 Task: Search for the email with the subject Product update announcement logged in from softage.1@softage.net with the filter, email from softage.10@softage.net and a new filter,  Skip the Inbox
Action: Mouse moved to (928, 98)
Screenshot: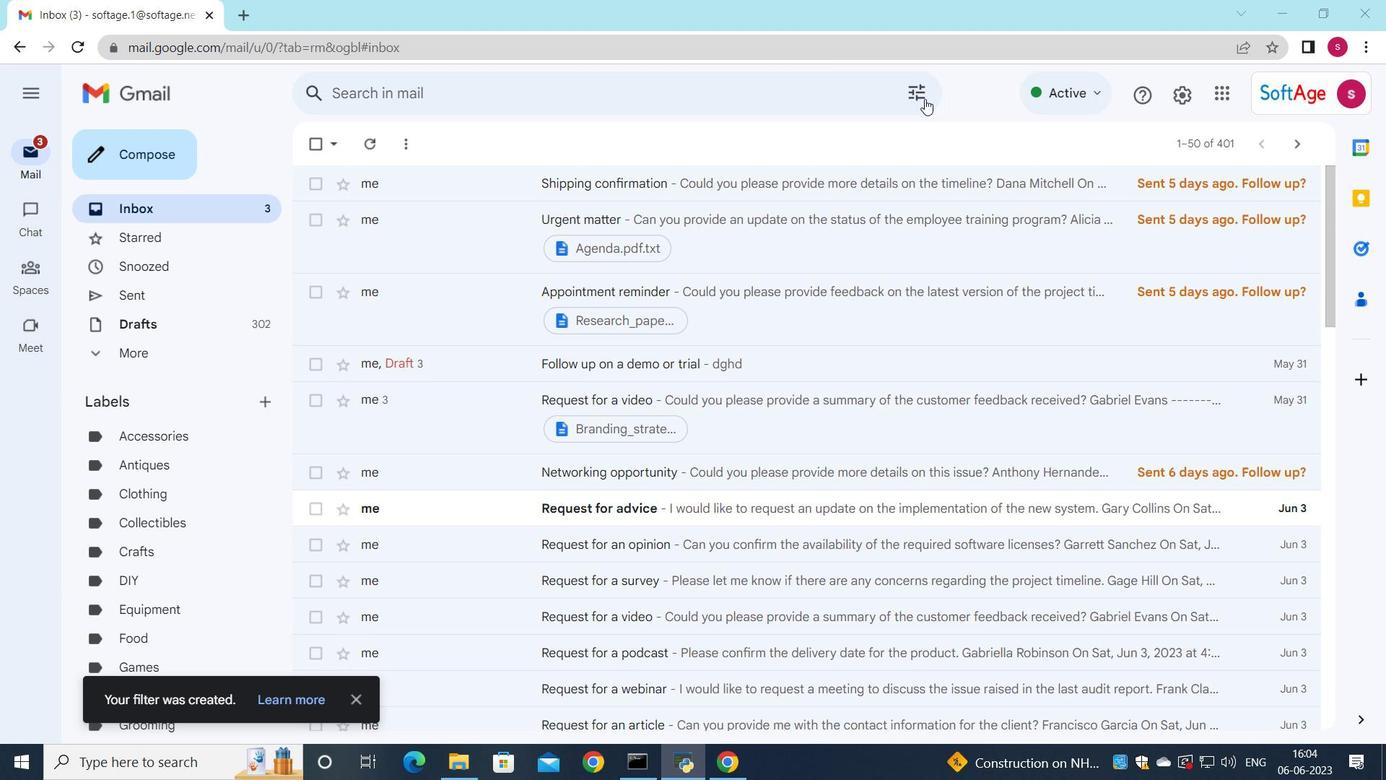 
Action: Mouse pressed left at (928, 98)
Screenshot: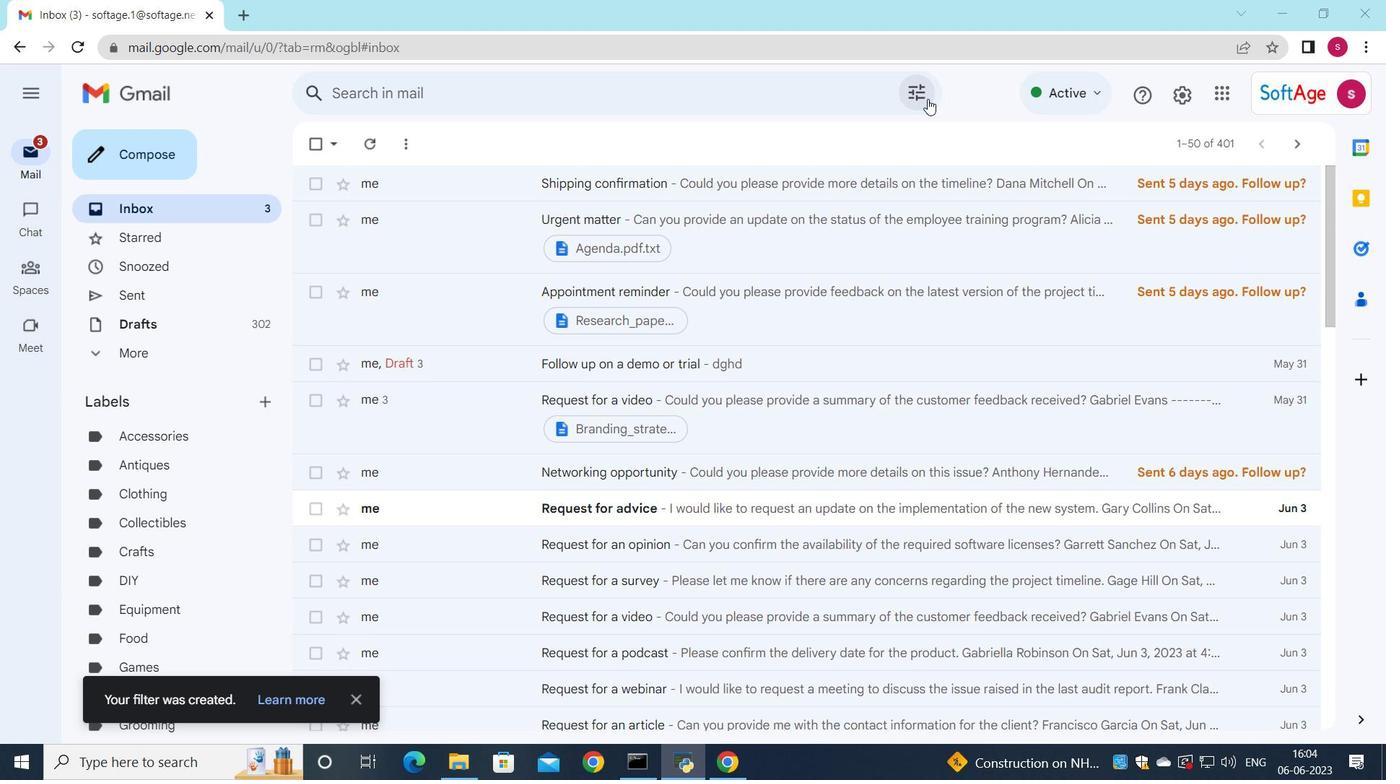 
Action: Mouse moved to (655, 201)
Screenshot: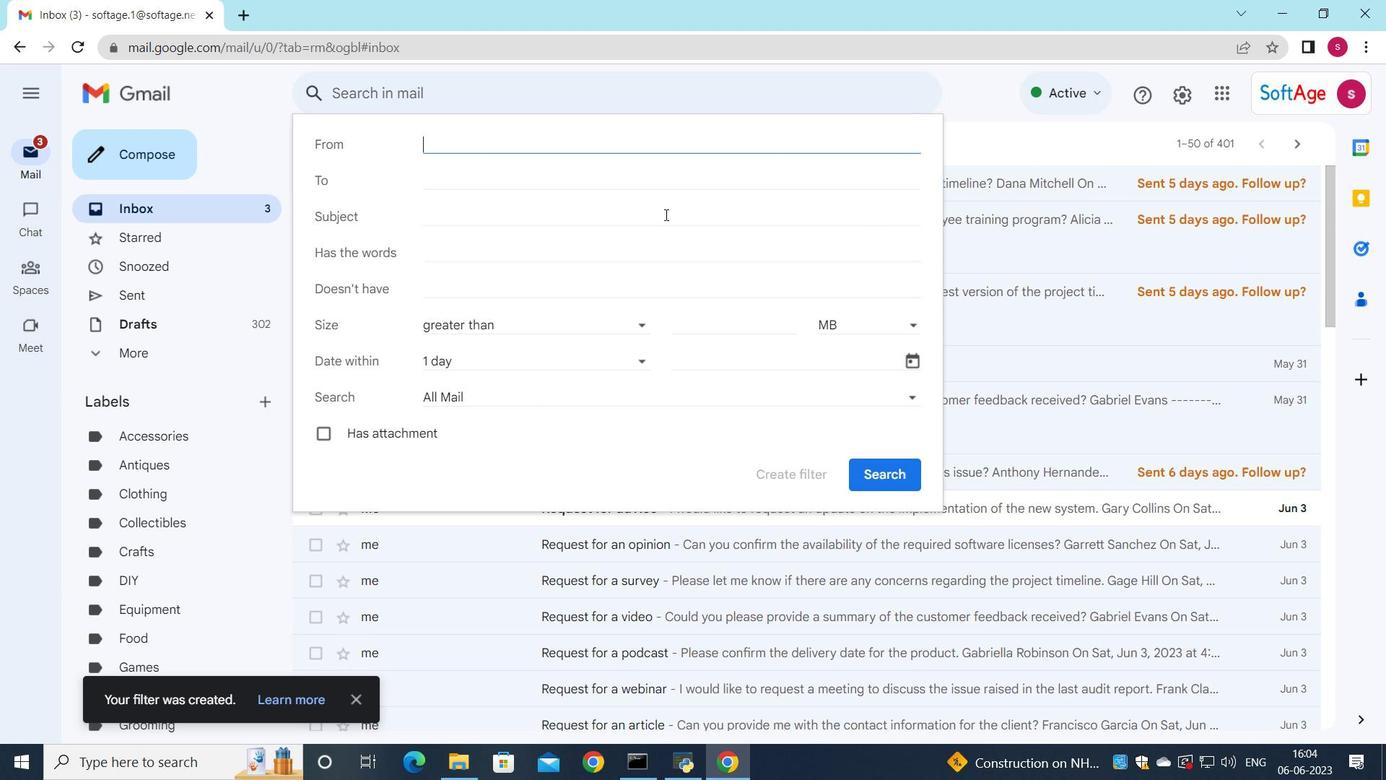 
Action: Key pressed as
Screenshot: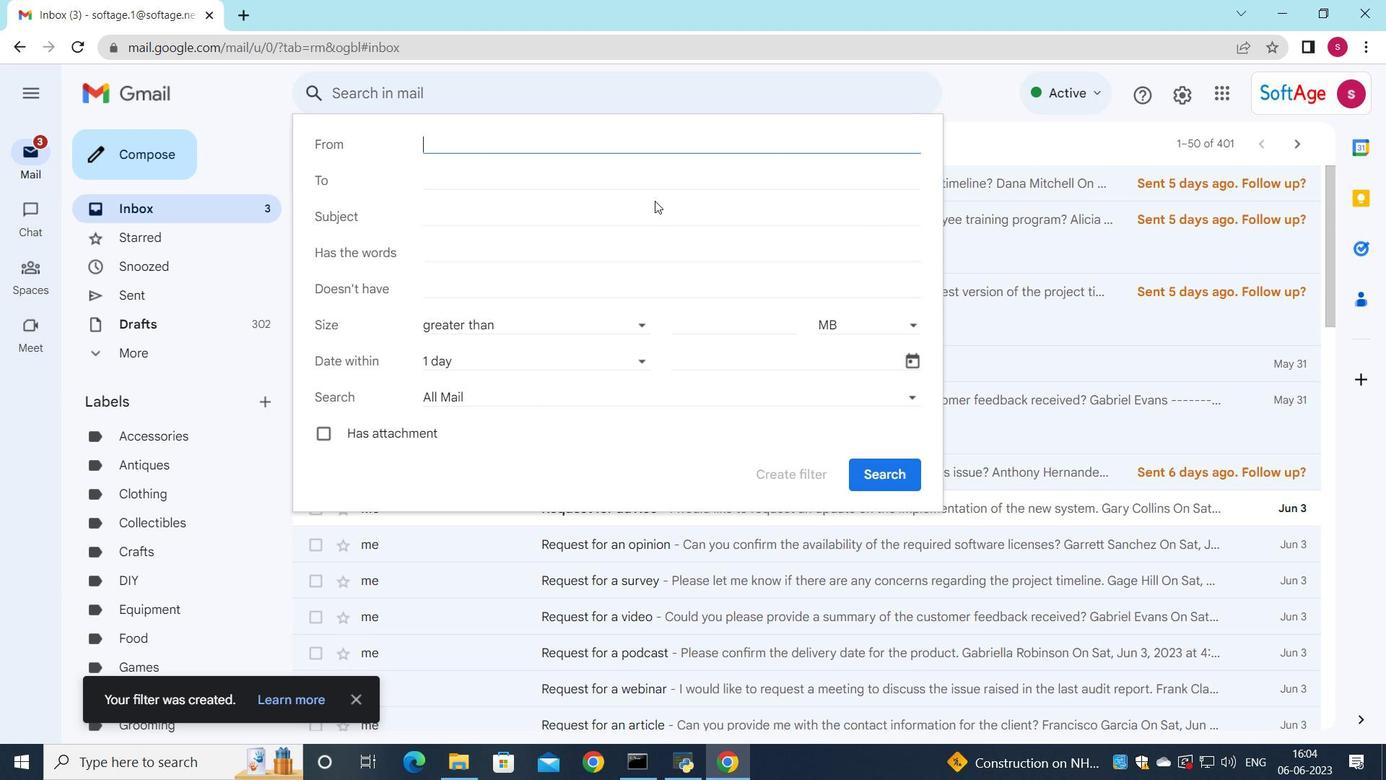
Action: Mouse moved to (720, 200)
Screenshot: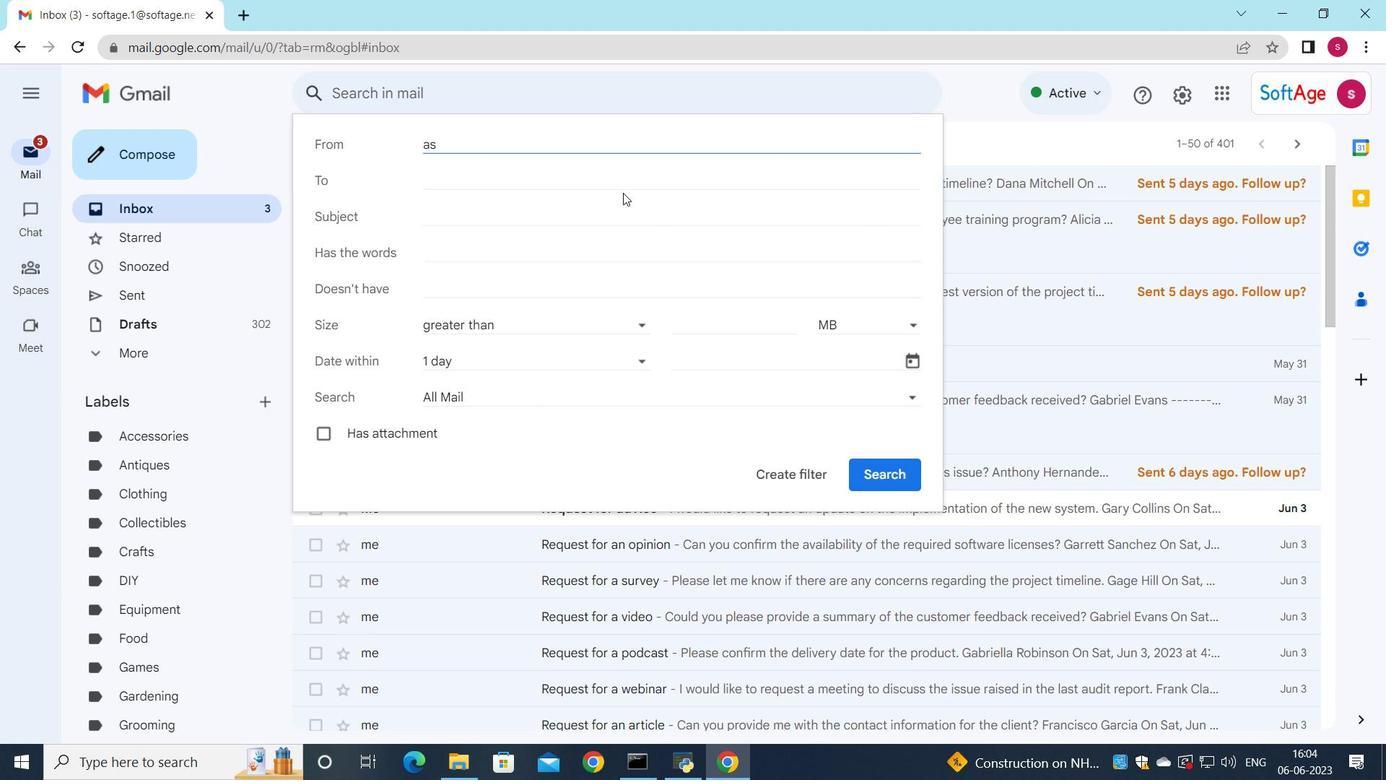 
Action: Key pressed <Key.backspace><Key.backspace>s
Screenshot: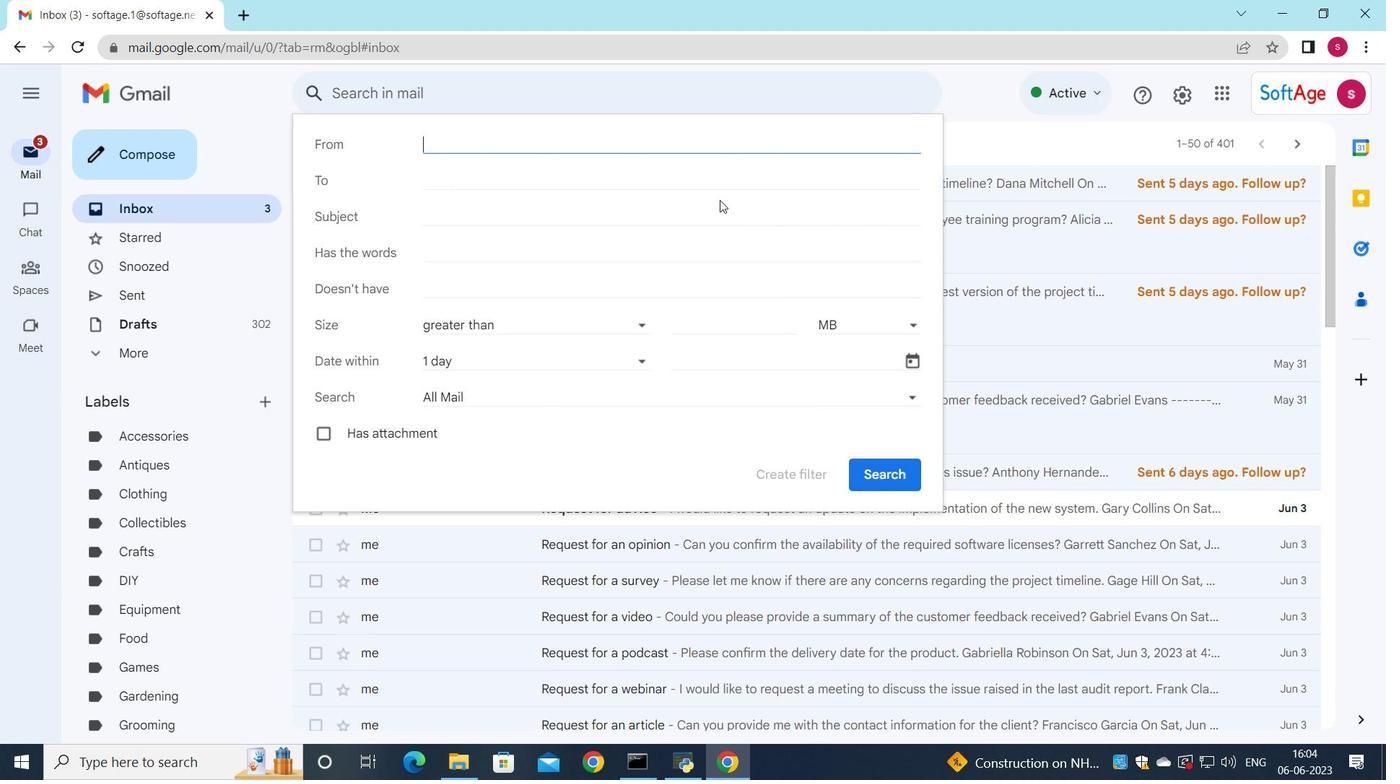 
Action: Mouse moved to (603, 176)
Screenshot: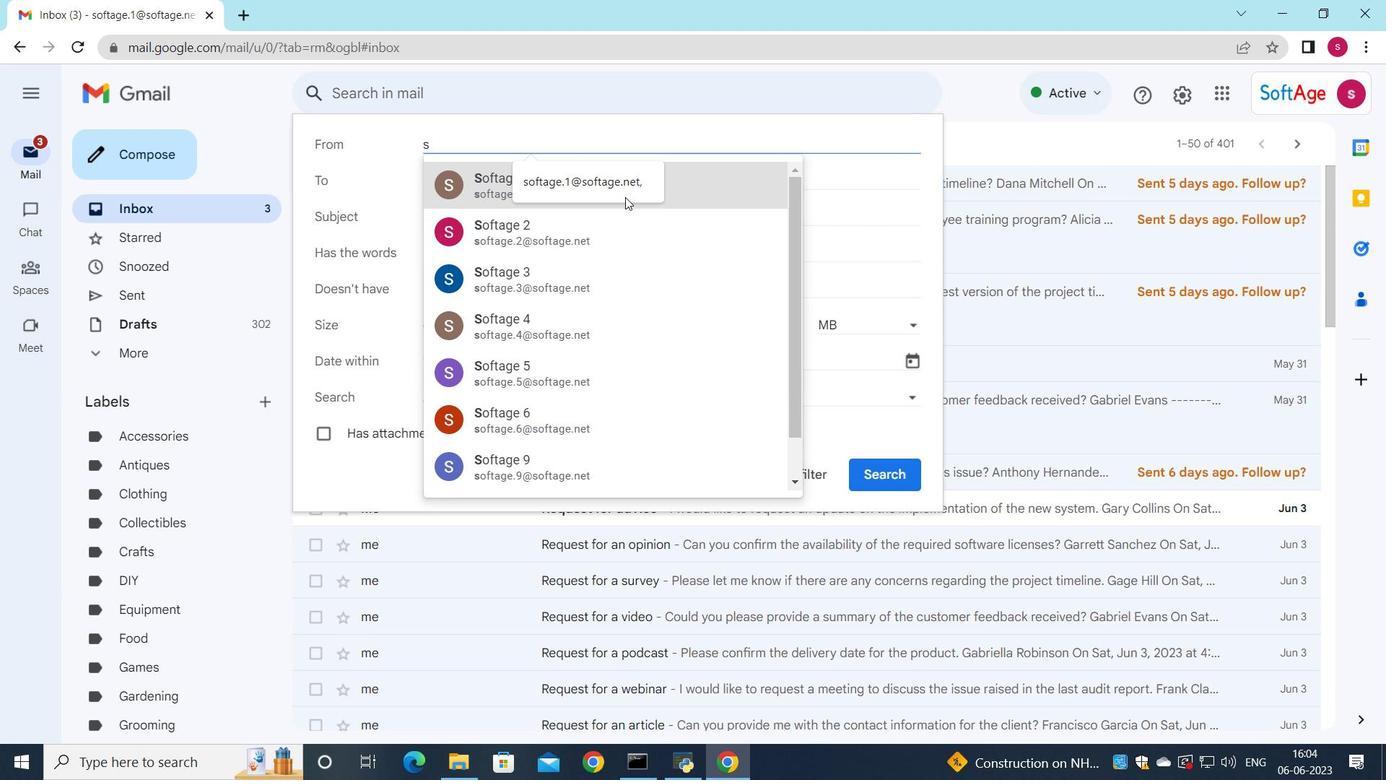 
Action: Mouse pressed left at (603, 176)
Screenshot: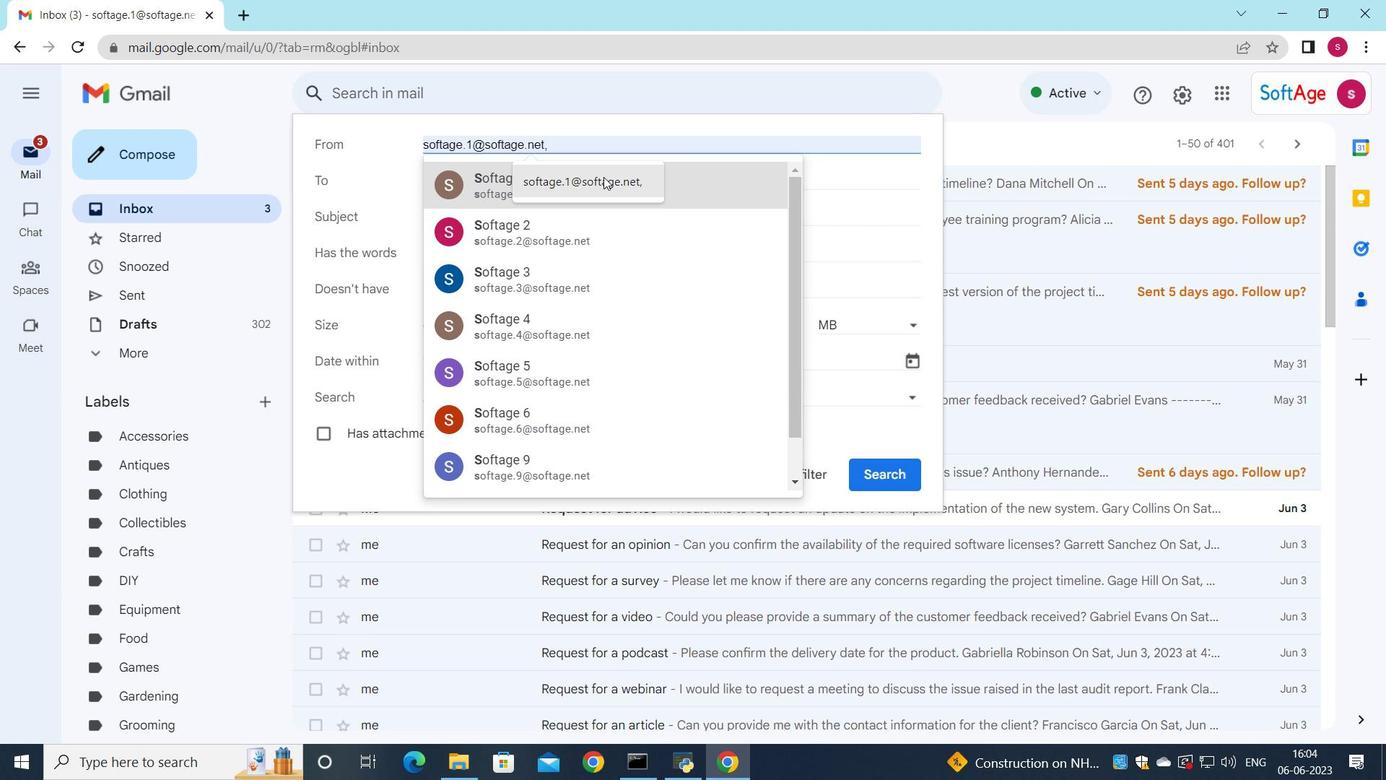 
Action: Mouse moved to (514, 184)
Screenshot: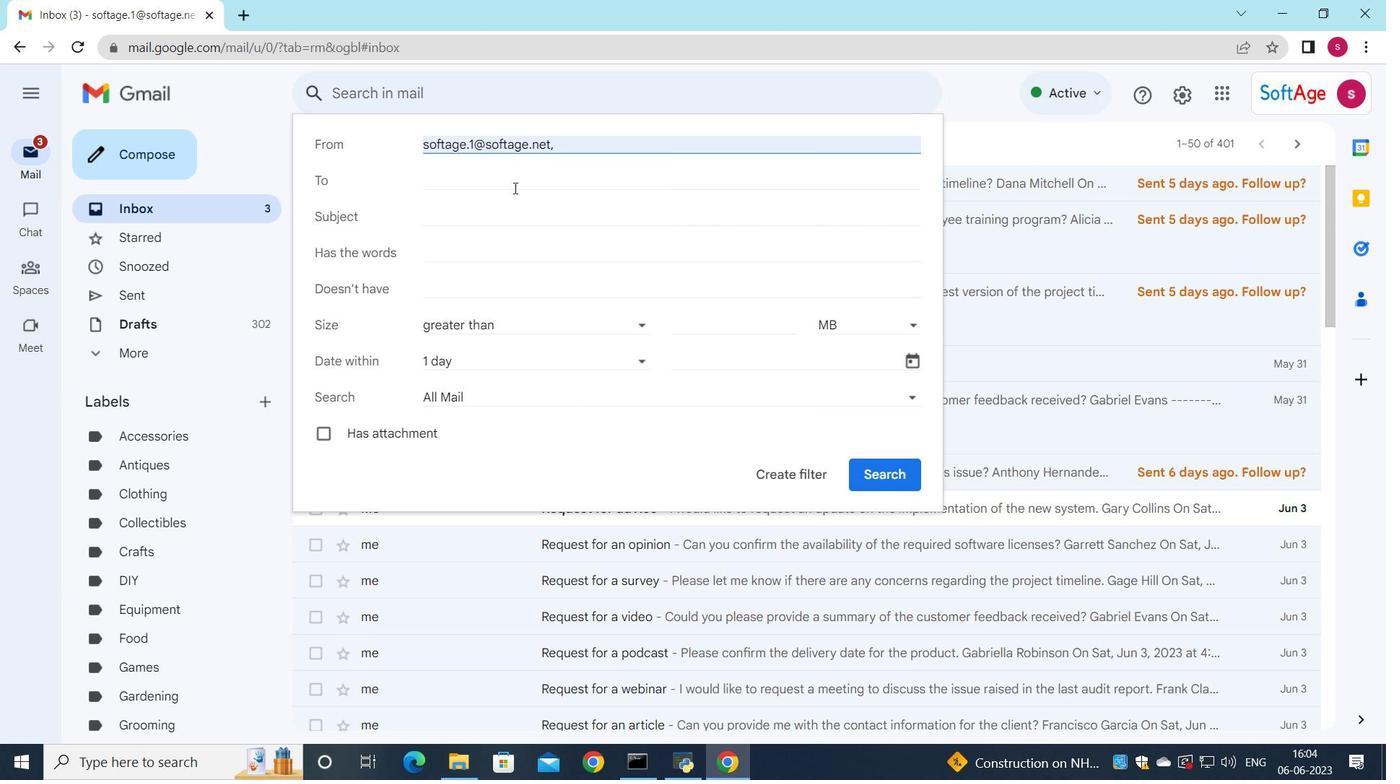 
Action: Mouse pressed left at (514, 184)
Screenshot: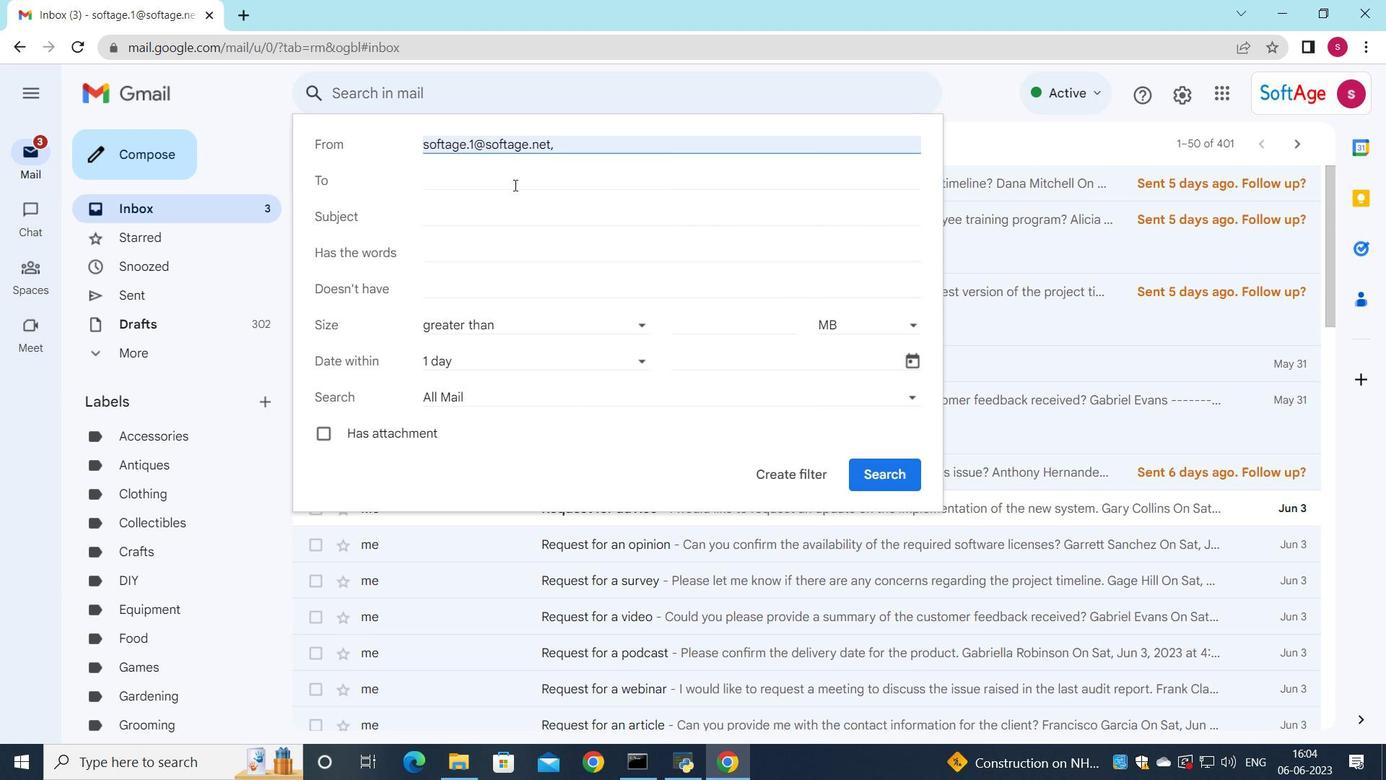
Action: Key pressed s
Screenshot: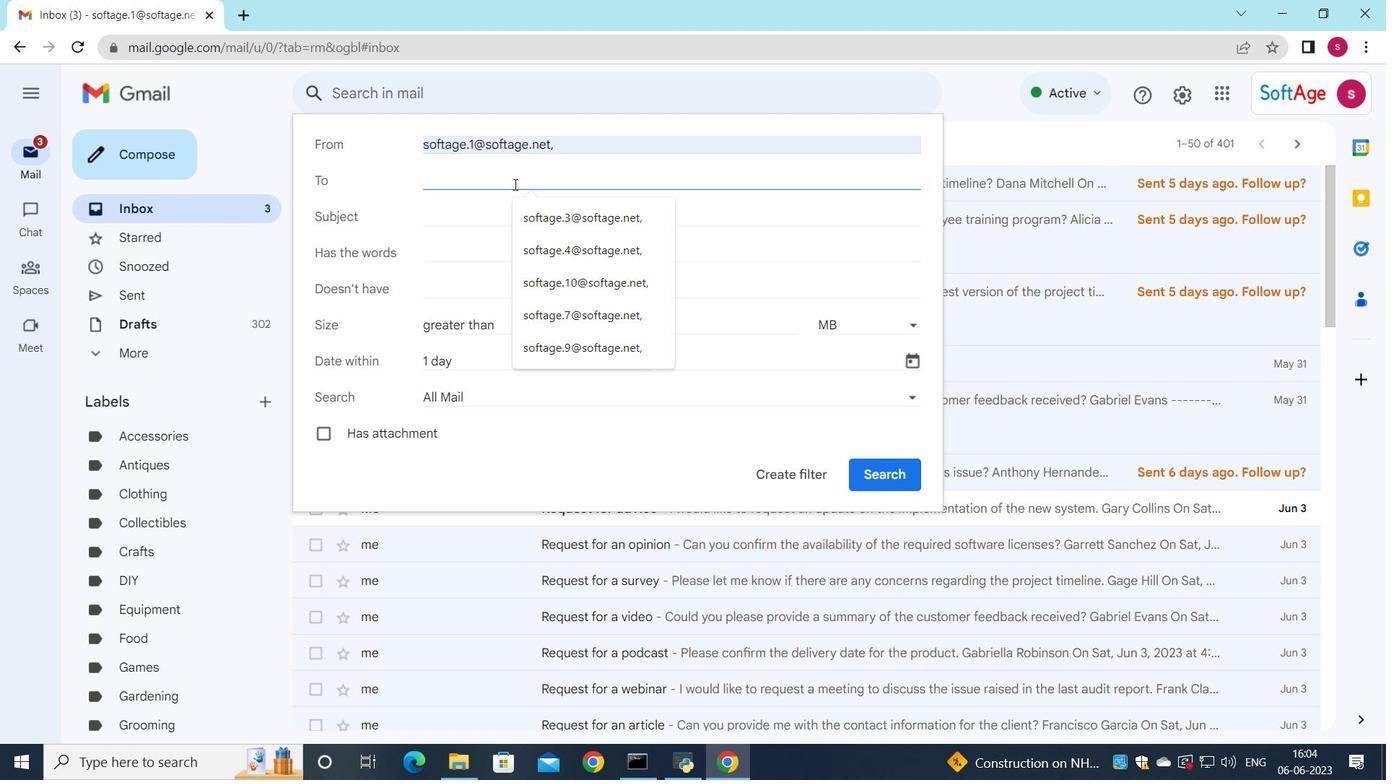 
Action: Mouse moved to (570, 222)
Screenshot: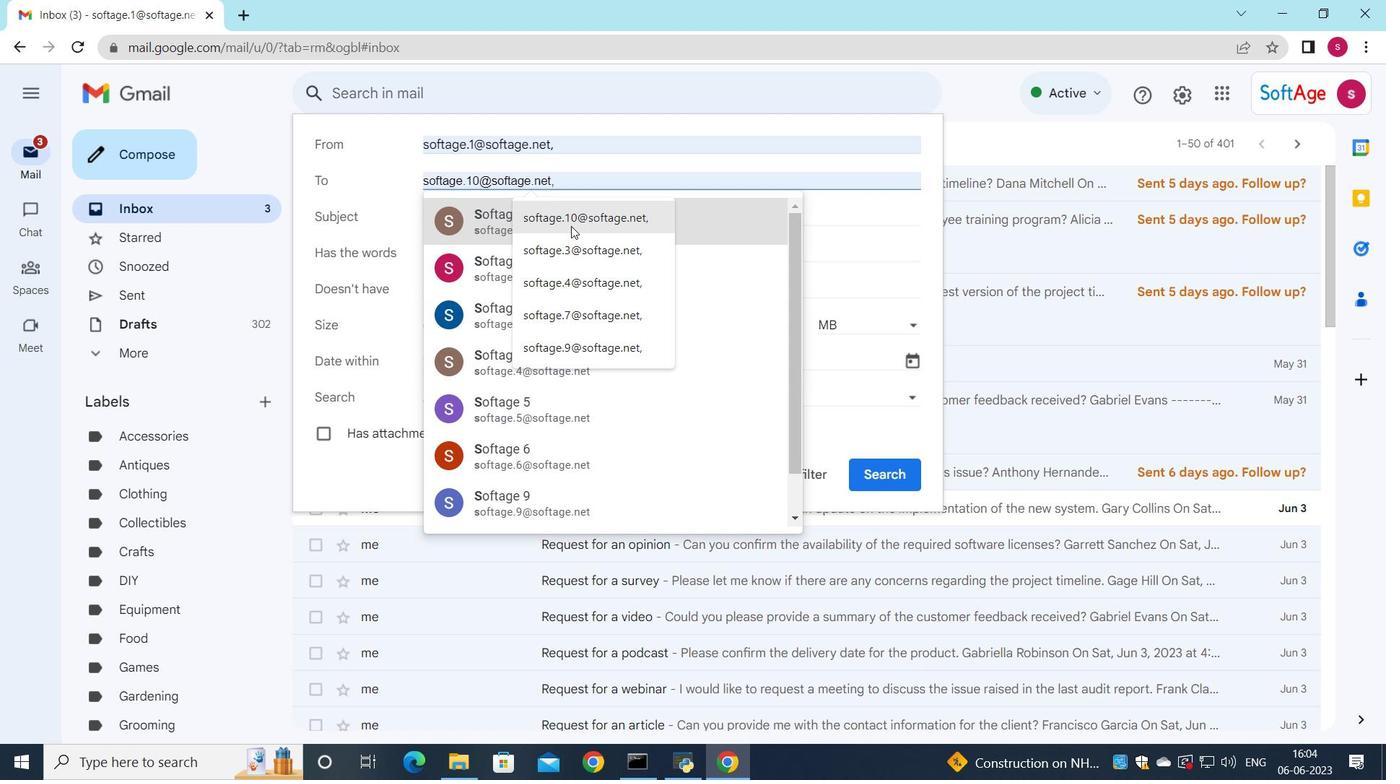 
Action: Mouse pressed left at (570, 222)
Screenshot: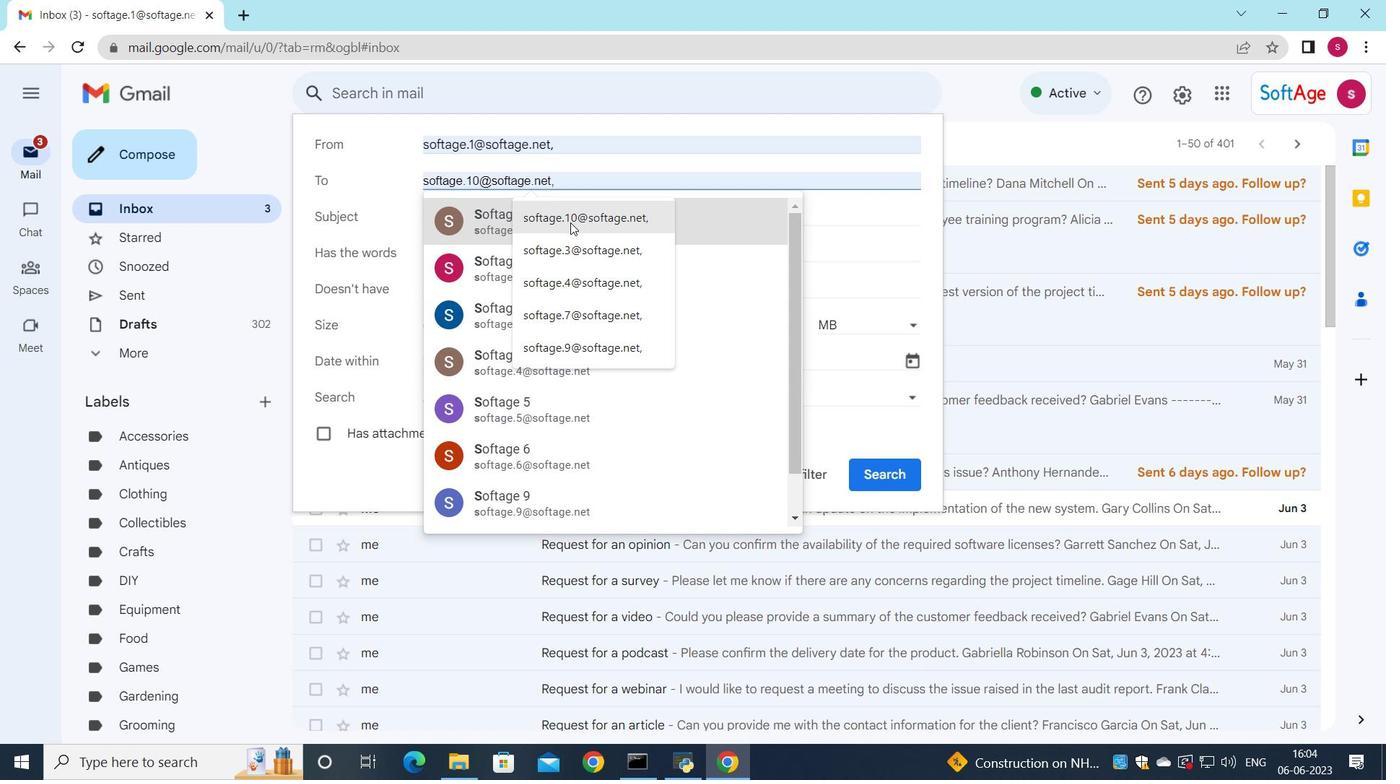 
Action: Mouse moved to (495, 211)
Screenshot: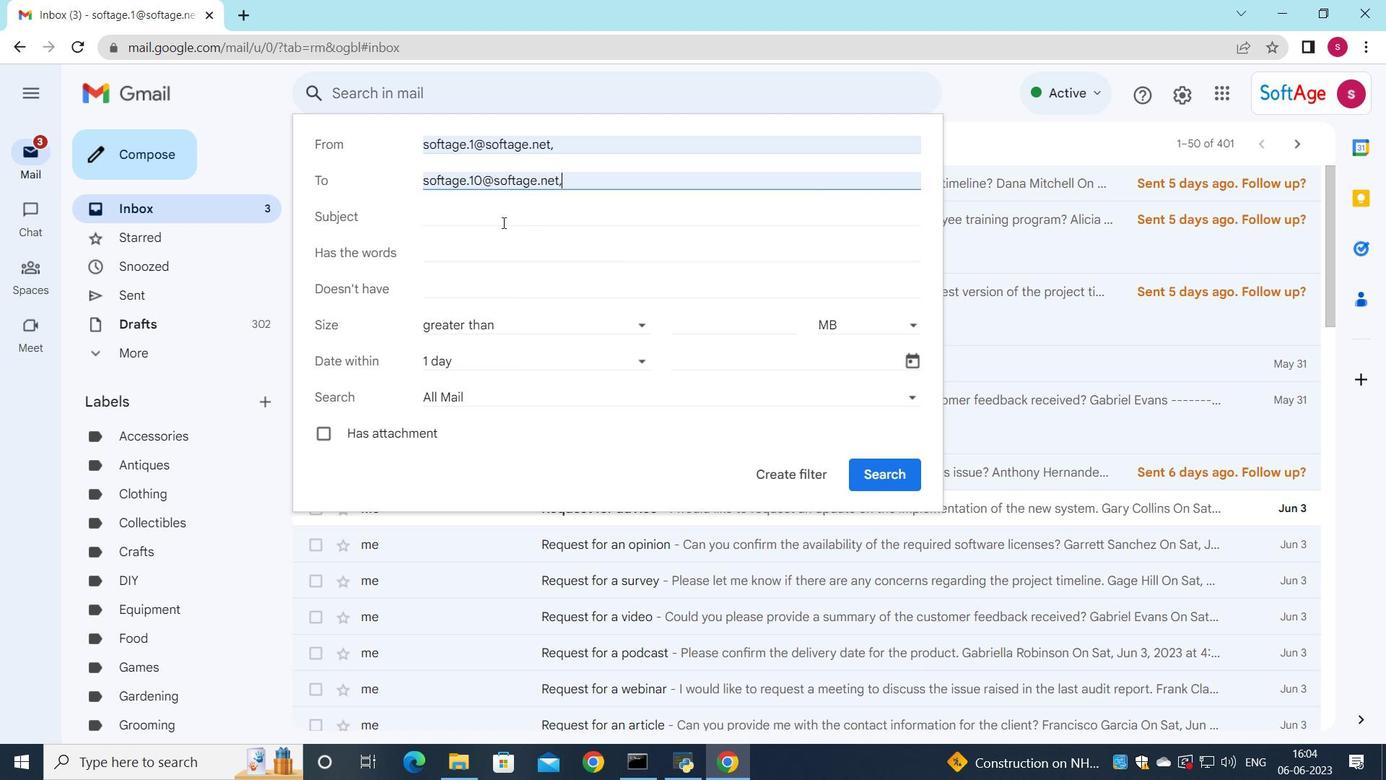 
Action: Mouse pressed left at (495, 211)
Screenshot: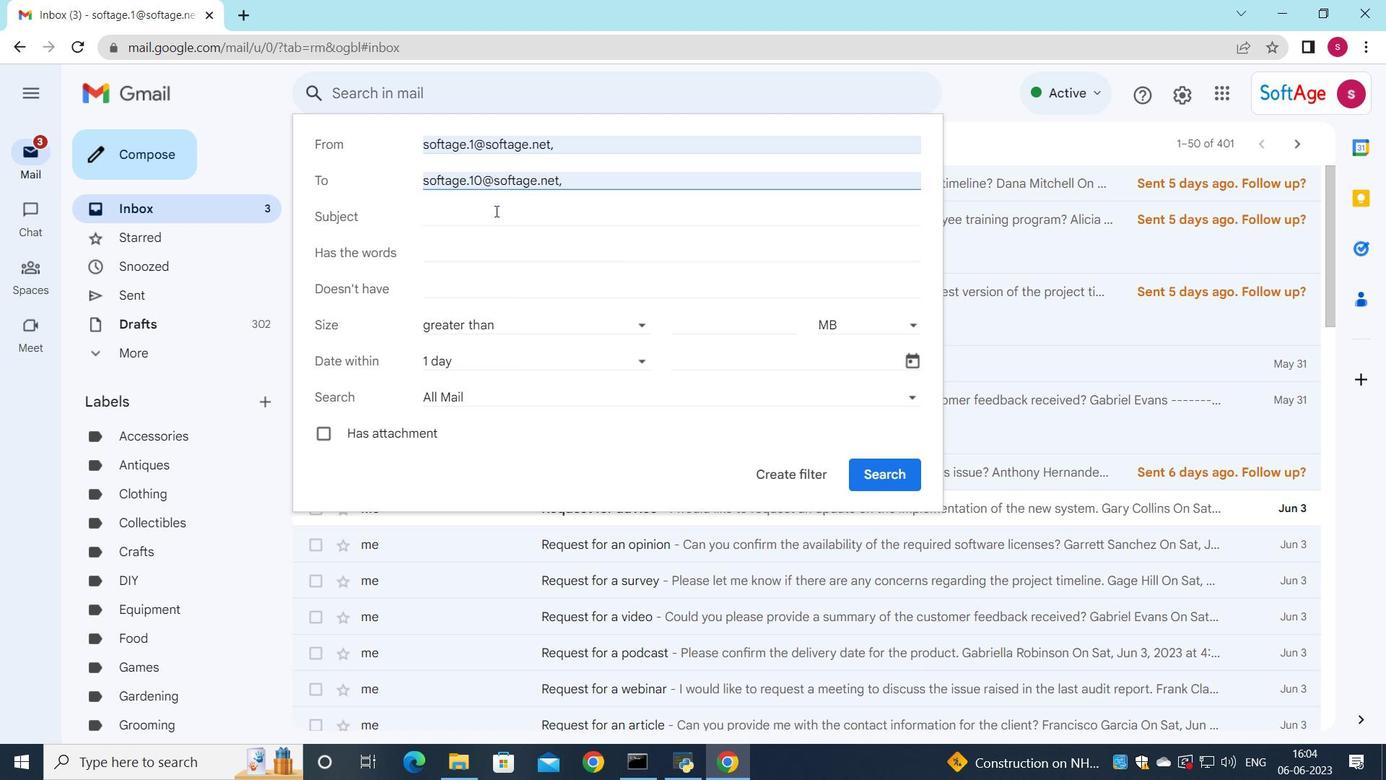 
Action: Mouse moved to (527, 230)
Screenshot: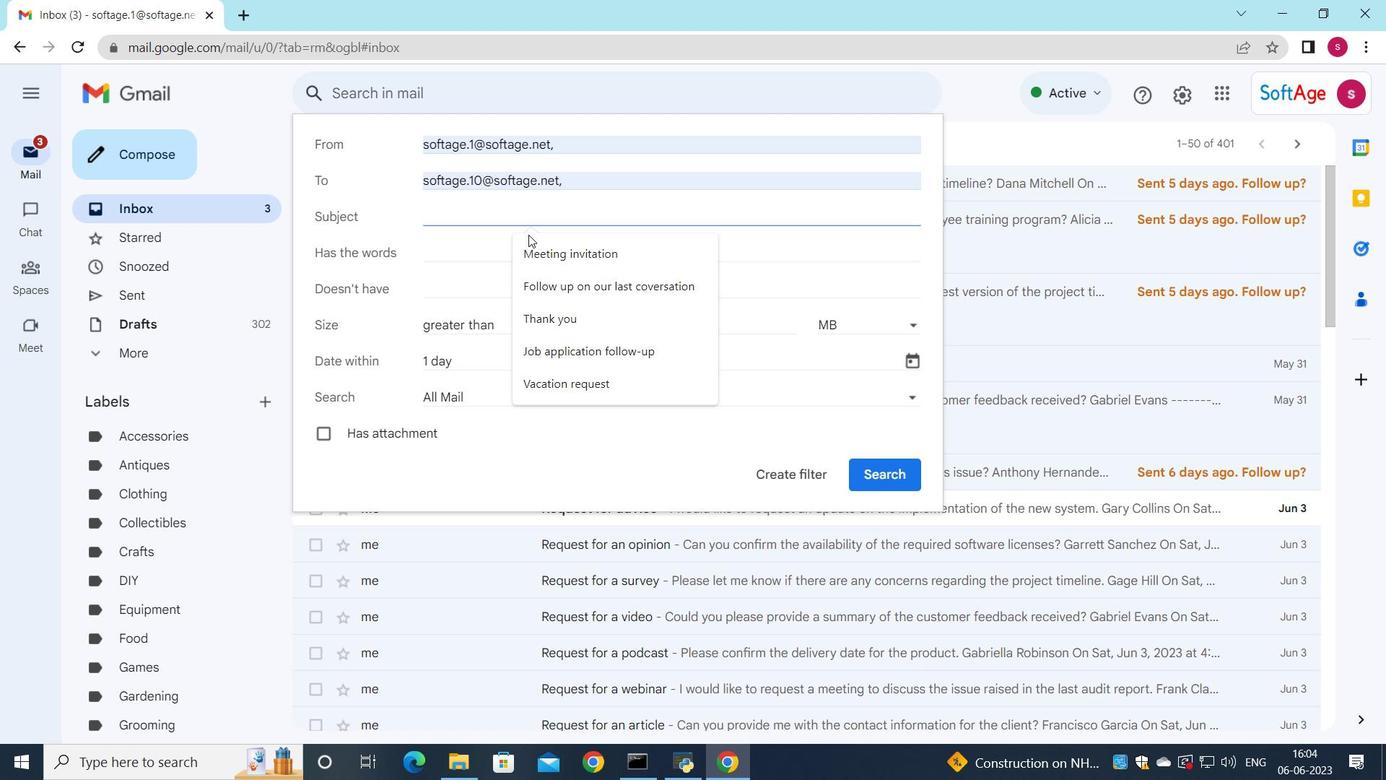 
Action: Key pressed <Key.shift>product<Key.space>update
Screenshot: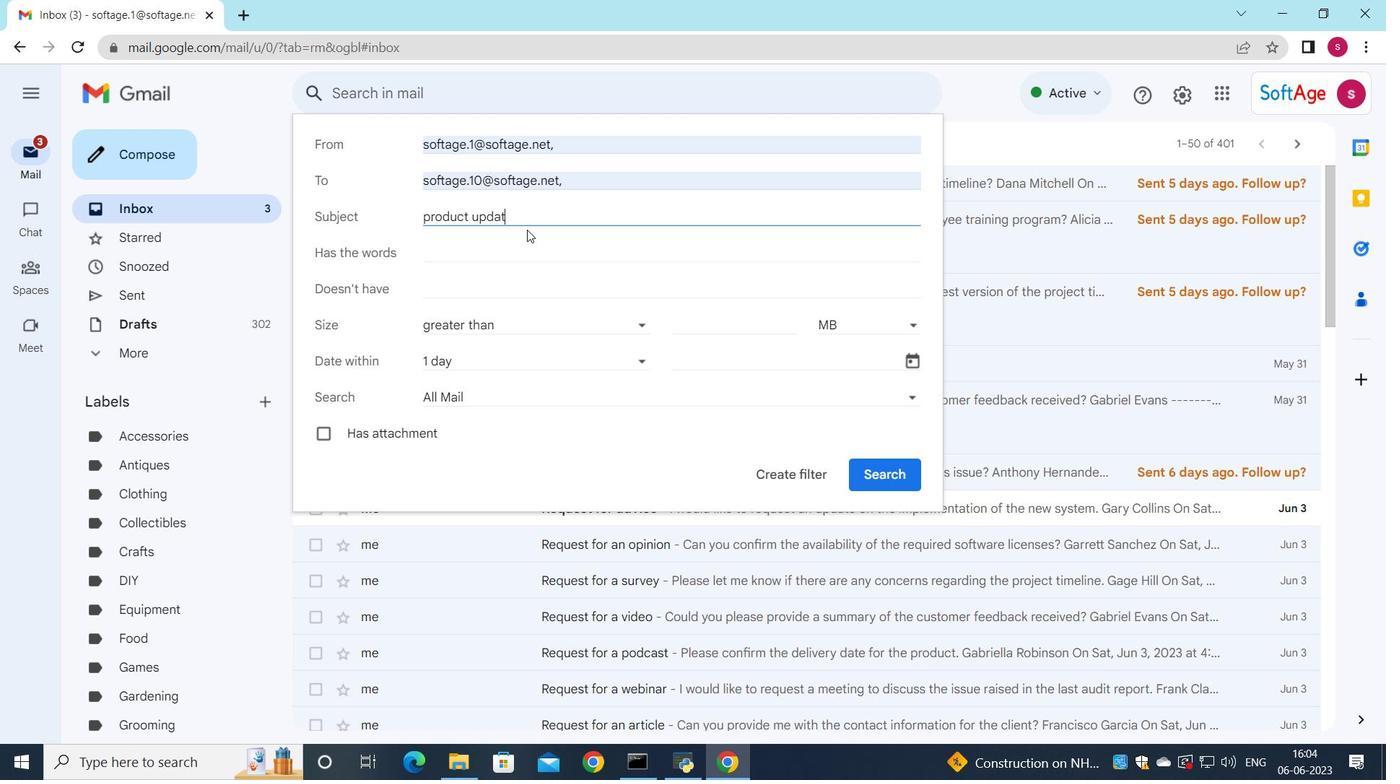 
Action: Mouse moved to (509, 360)
Screenshot: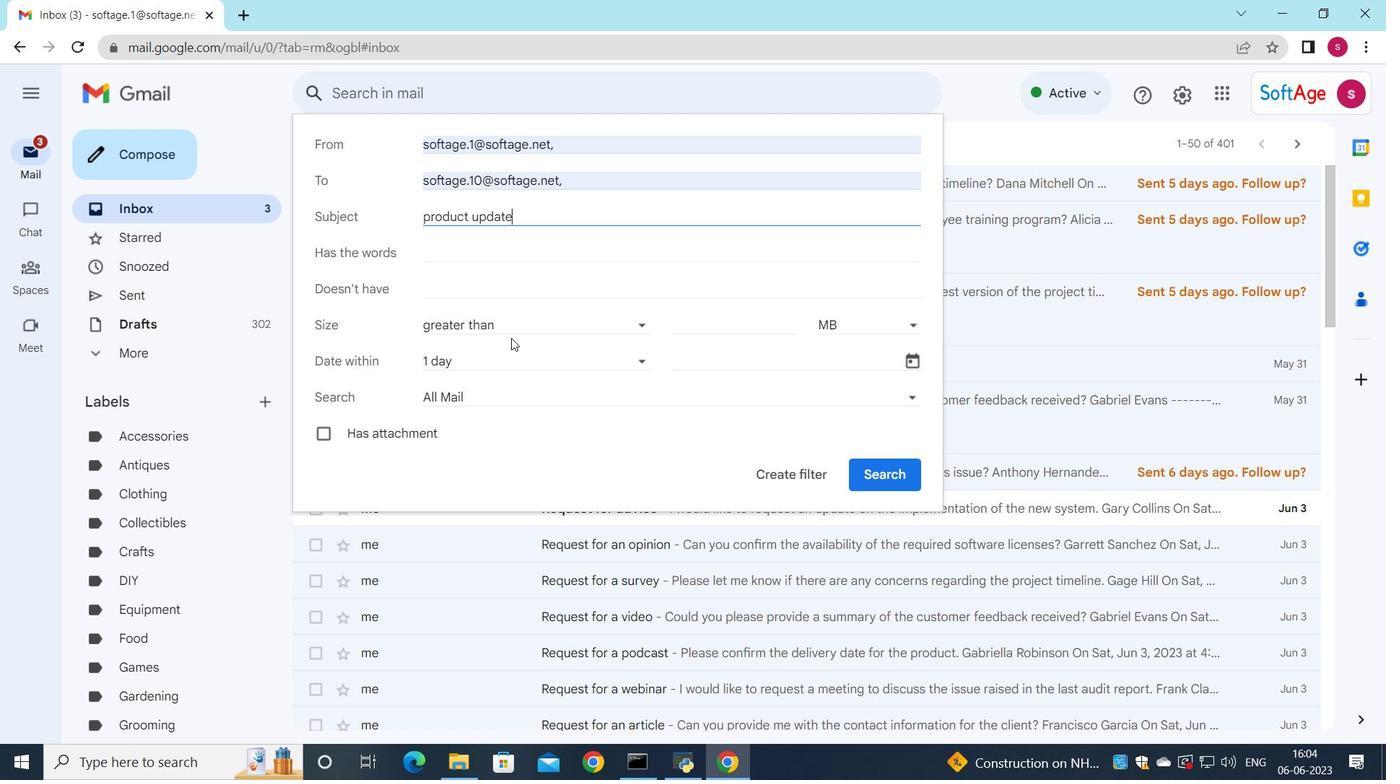 
Action: Mouse pressed left at (509, 360)
Screenshot: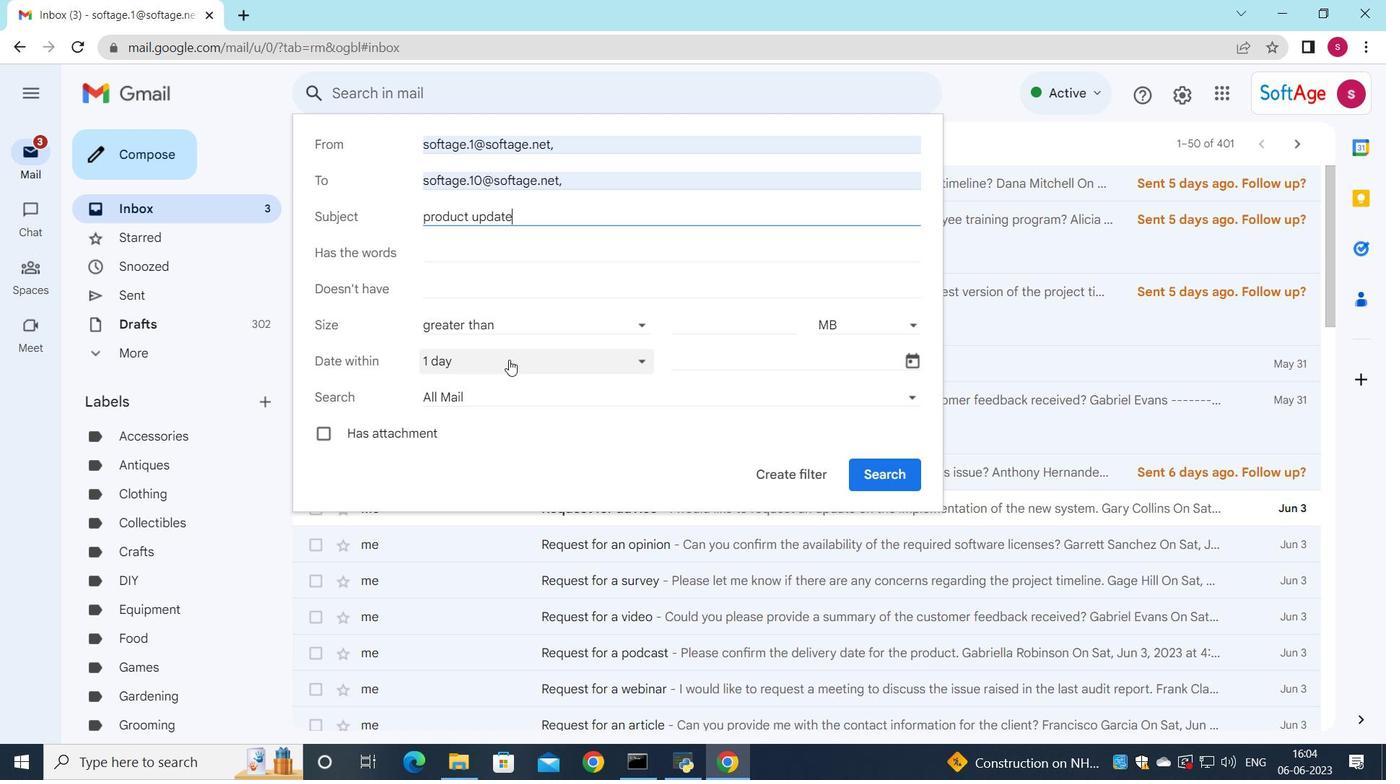 
Action: Mouse moved to (486, 579)
Screenshot: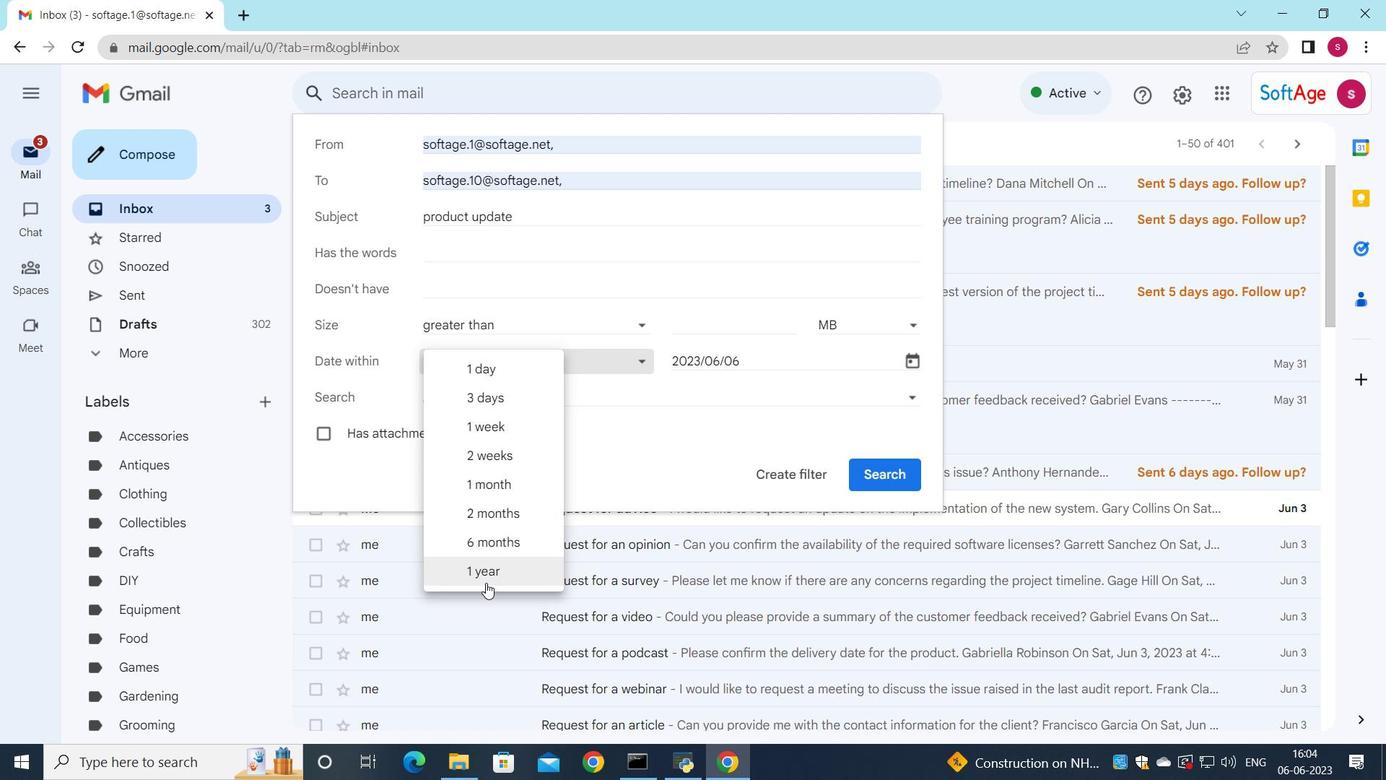 
Action: Mouse pressed left at (486, 579)
Screenshot: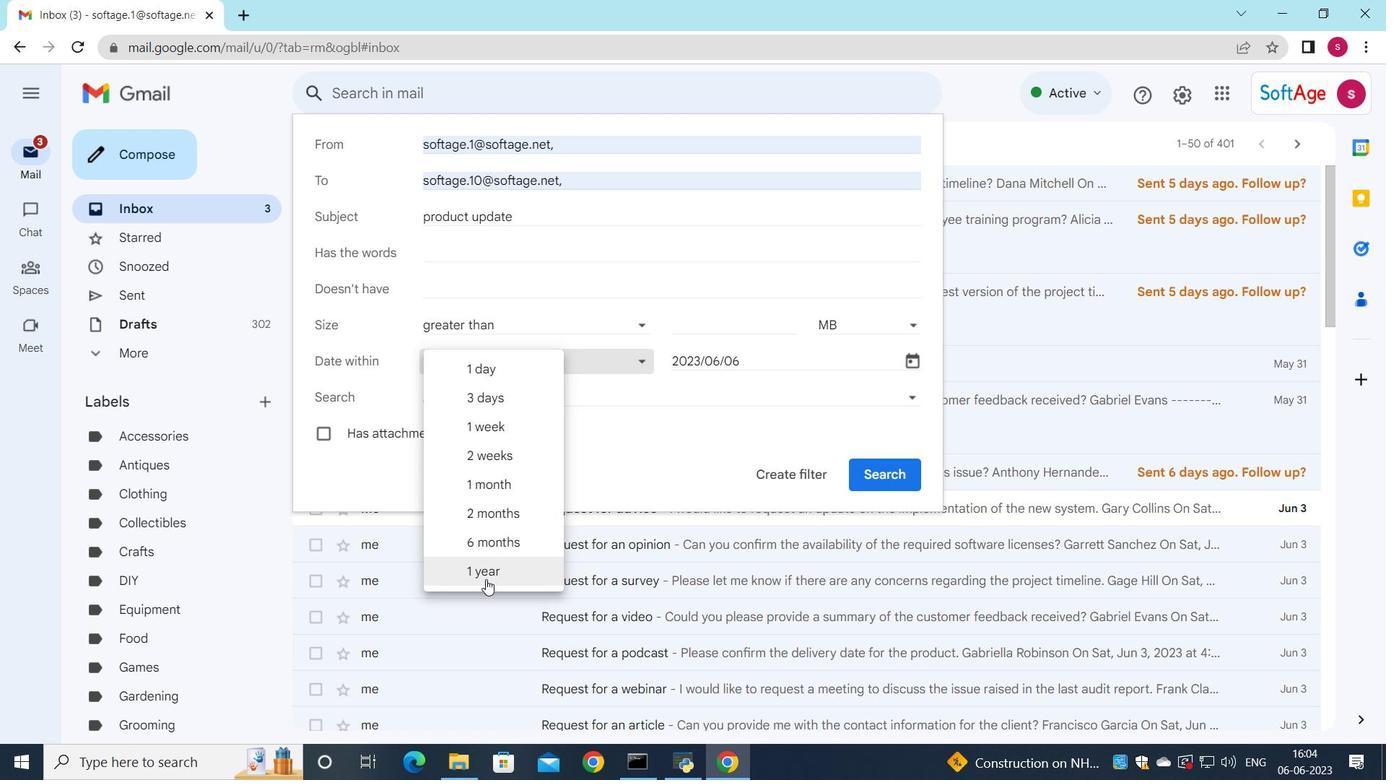 
Action: Mouse moved to (810, 476)
Screenshot: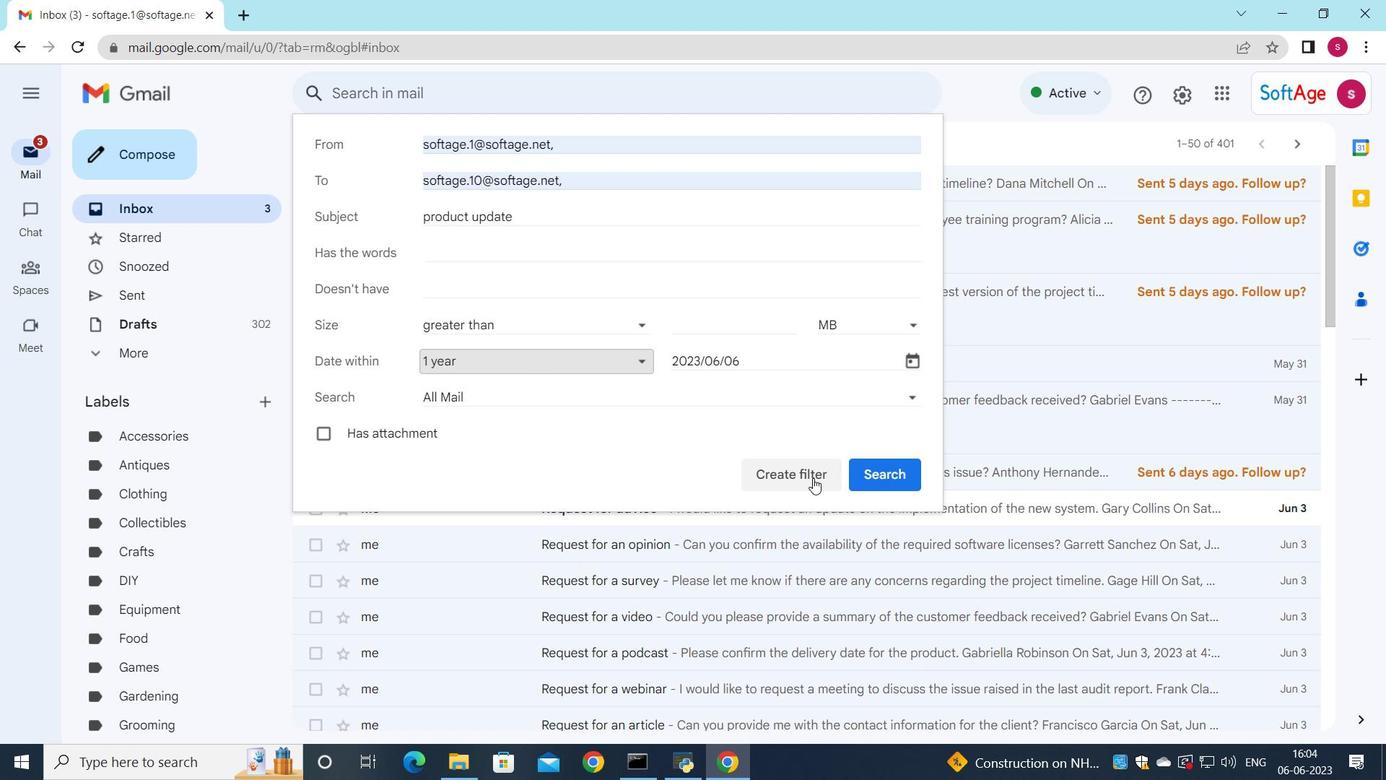 
Action: Mouse pressed left at (810, 476)
Screenshot: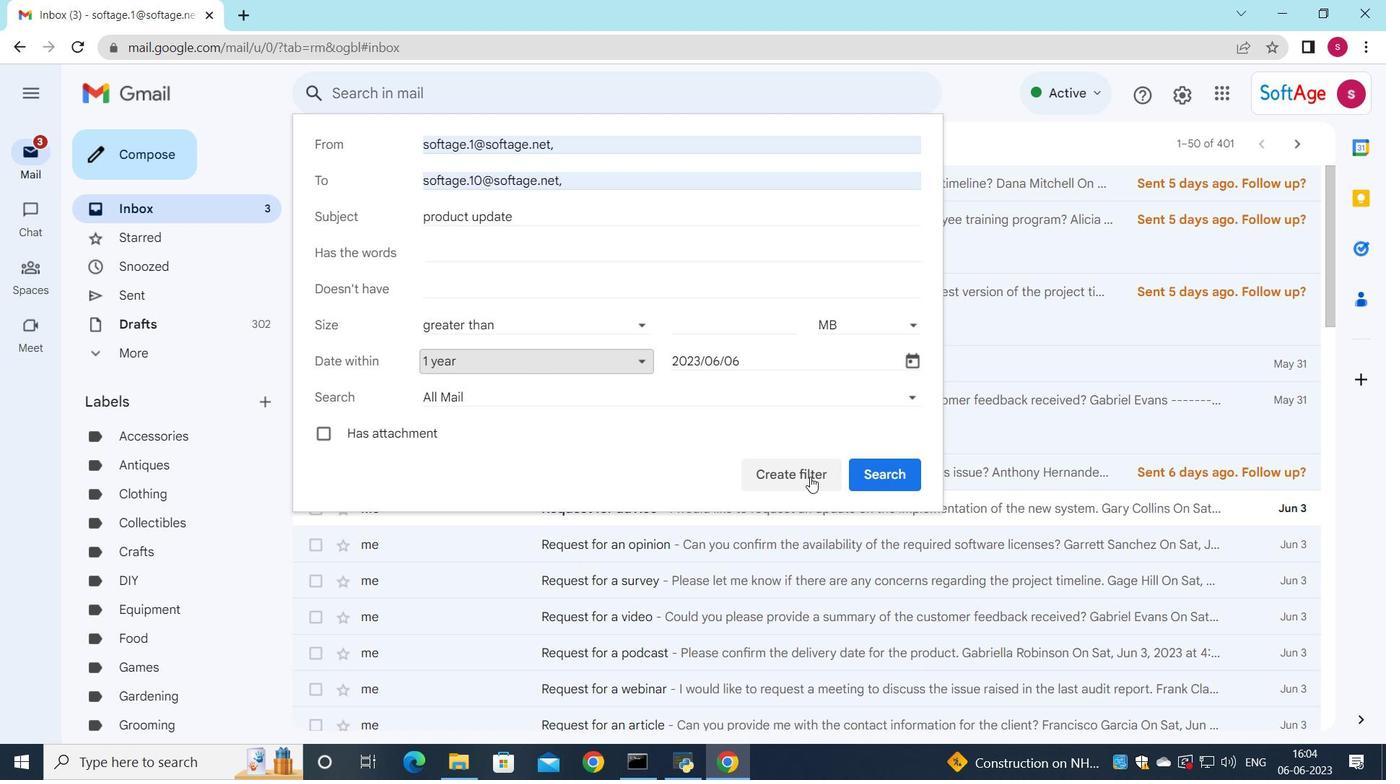 
Action: Mouse moved to (393, 184)
Screenshot: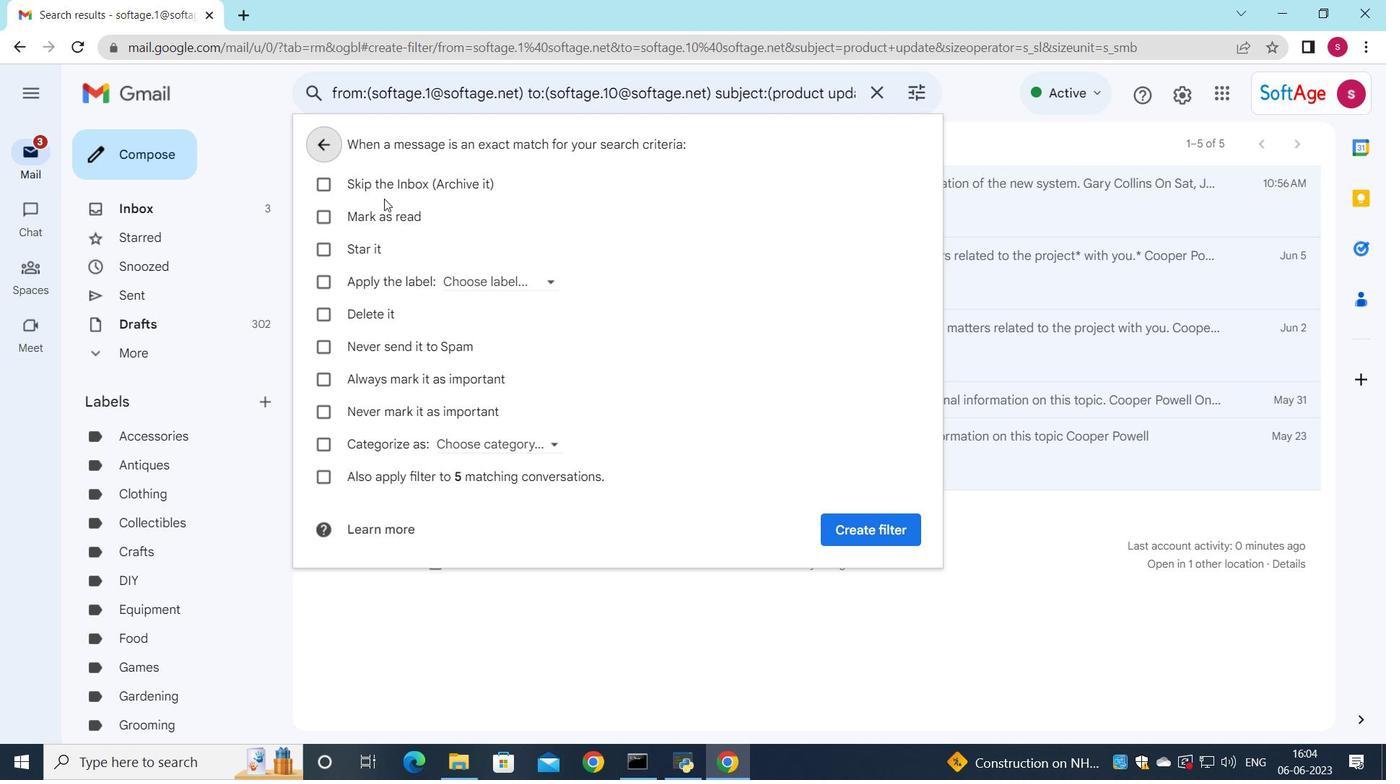 
Action: Mouse pressed left at (393, 184)
Screenshot: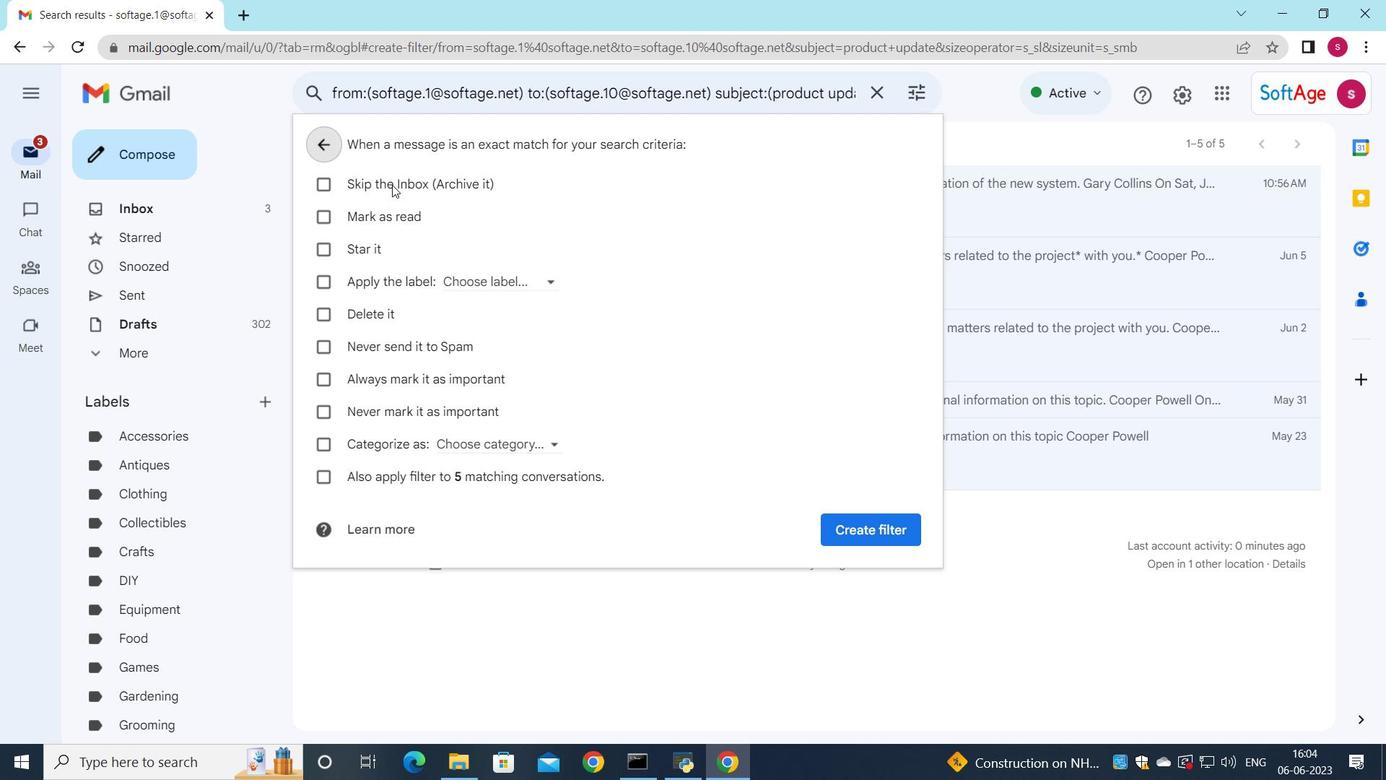
Action: Mouse moved to (902, 524)
Screenshot: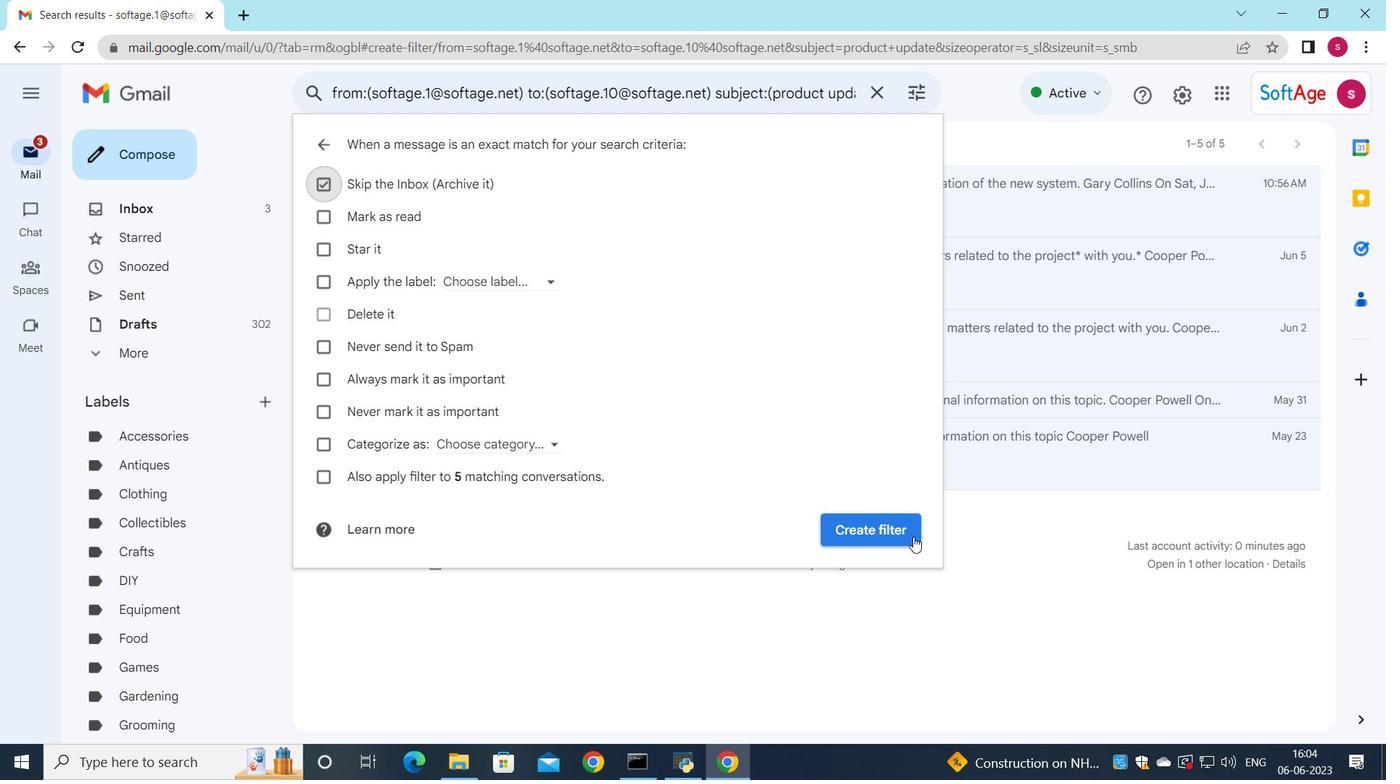 
Action: Mouse pressed left at (902, 524)
Screenshot: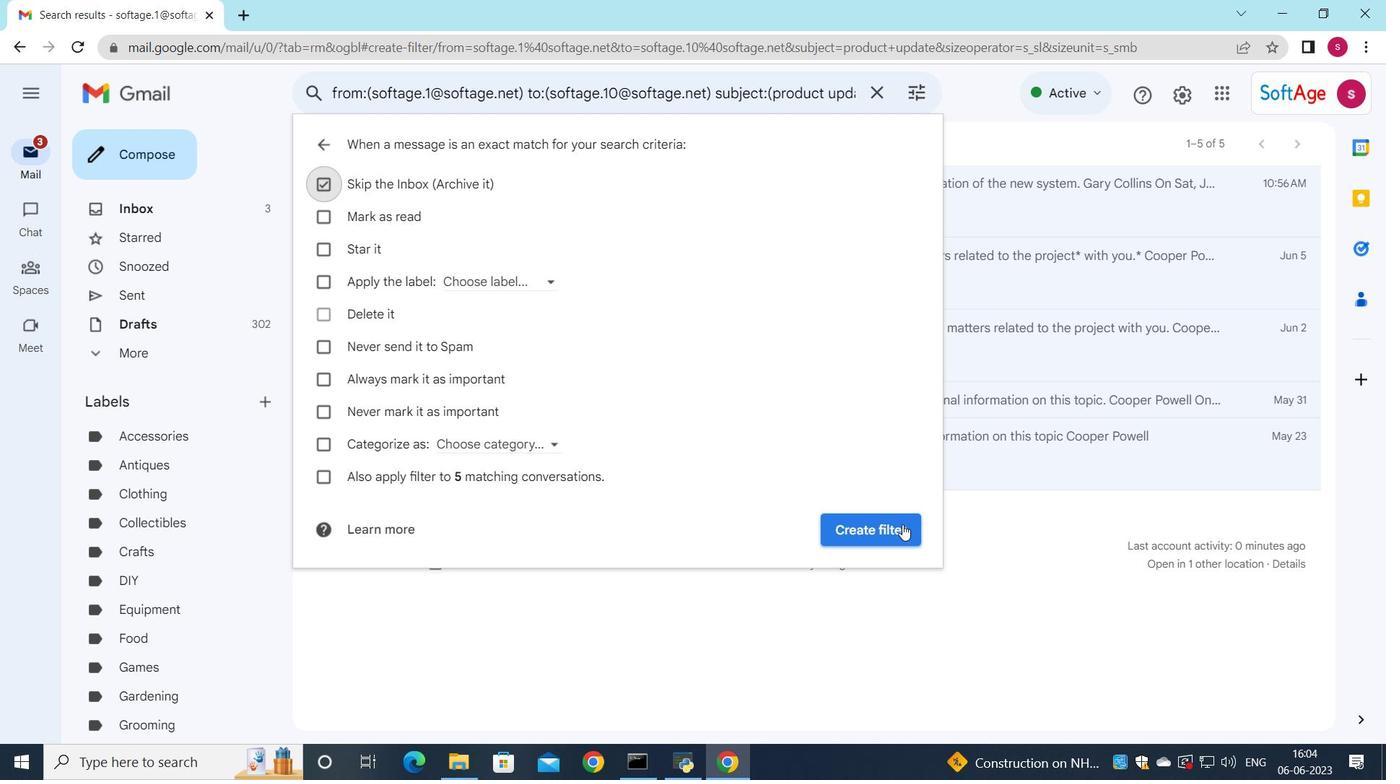 
Action: Mouse moved to (900, 518)
Screenshot: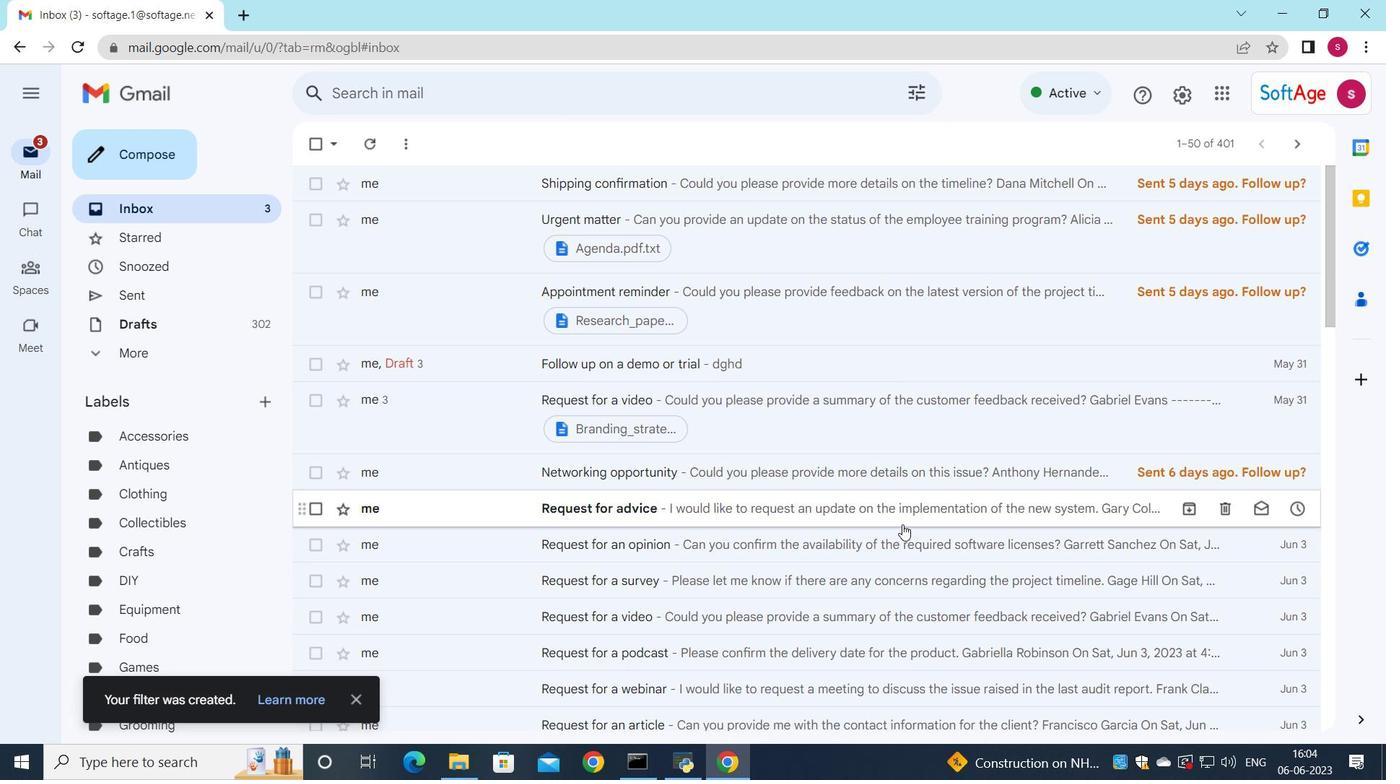 
